 Task: Create Dashboard for student object.
Action: Mouse moved to (366, 73)
Screenshot: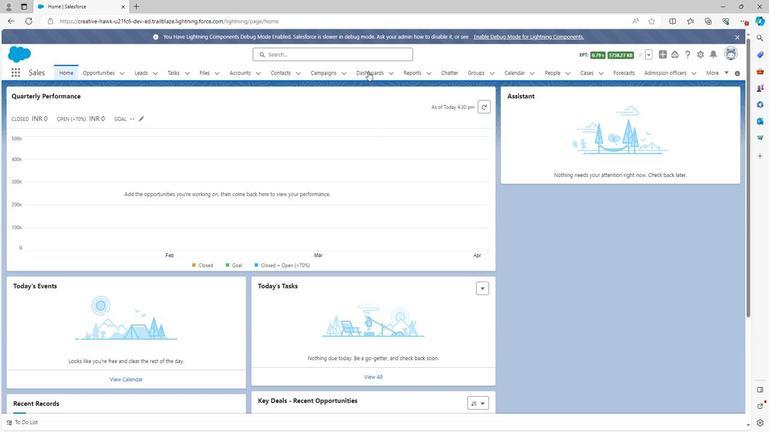 
Action: Mouse pressed left at (366, 73)
Screenshot: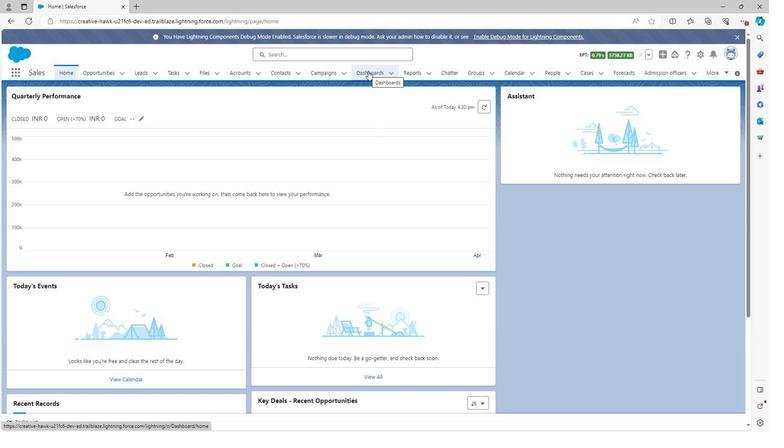
Action: Mouse moved to (690, 104)
Screenshot: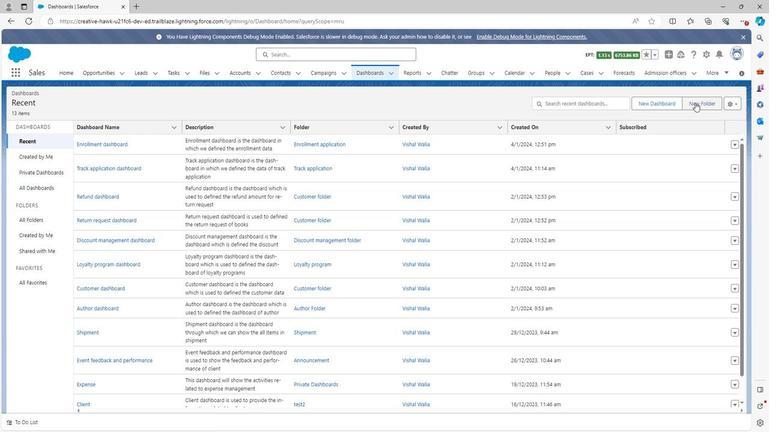 
Action: Mouse pressed left at (690, 104)
Screenshot: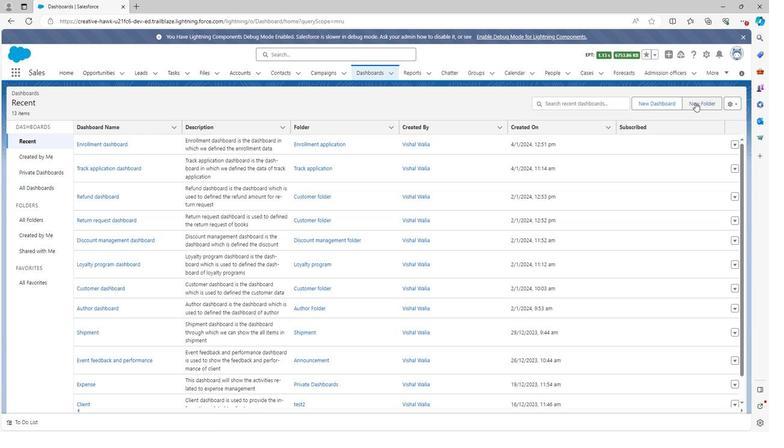 
Action: Mouse moved to (385, 209)
Screenshot: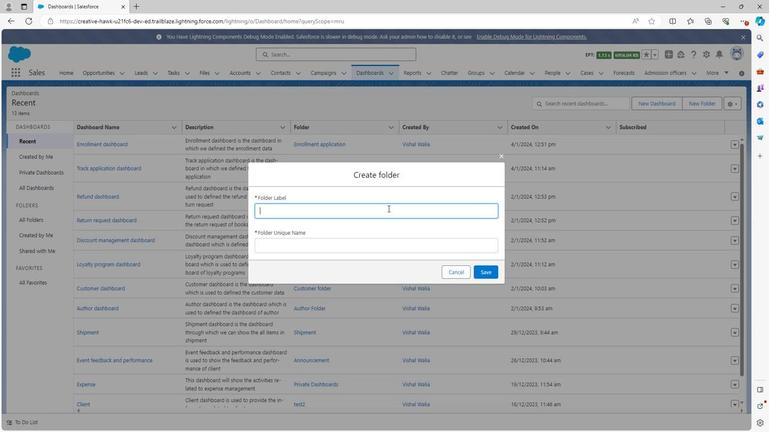
Action: Mouse pressed left at (385, 209)
Screenshot: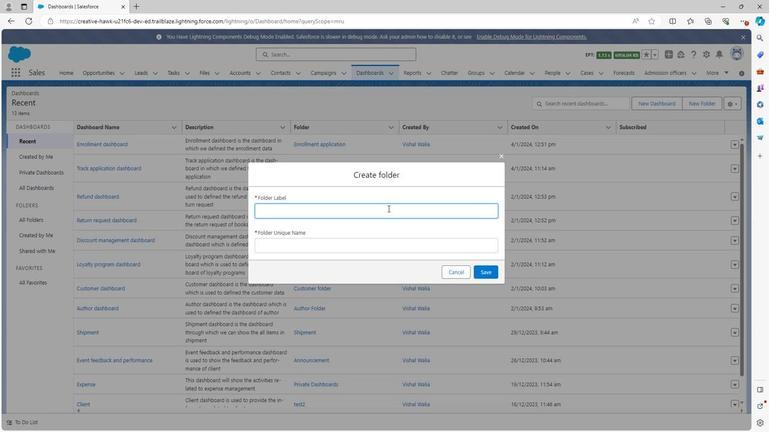 
Action: Key pressed <Key.shift>S
Screenshot: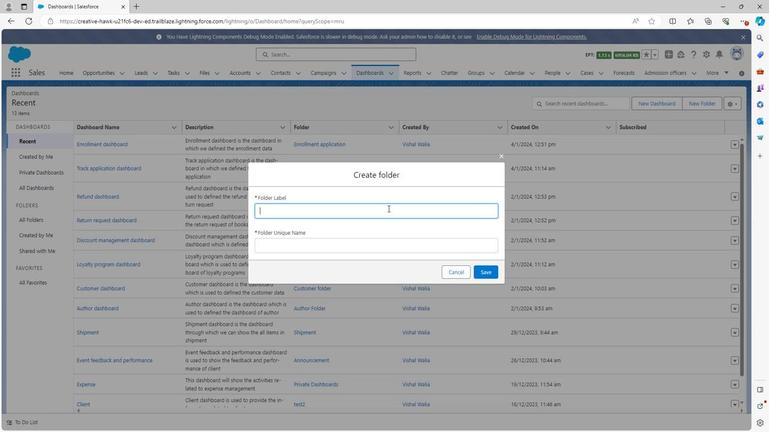 
Action: Mouse moved to (384, 209)
Screenshot: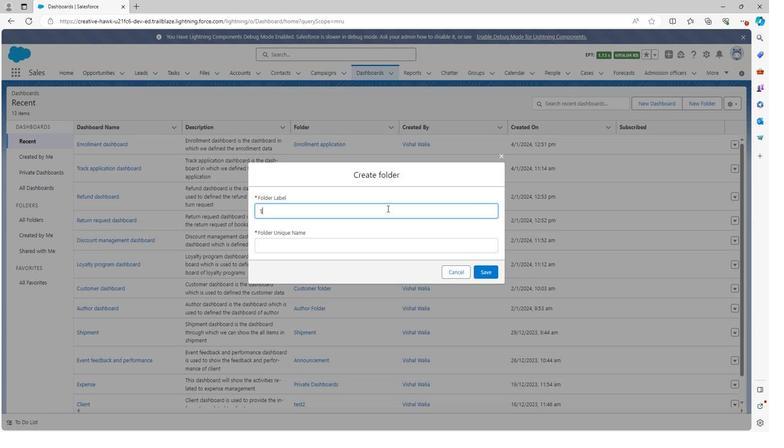 
Action: Key pressed t
Screenshot: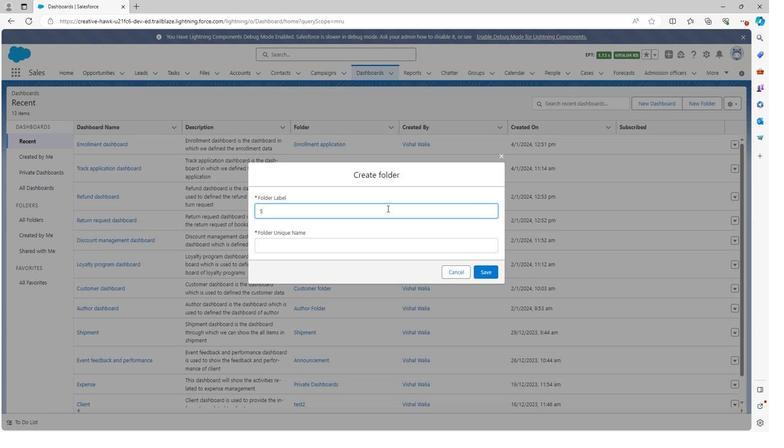 
Action: Mouse moved to (384, 208)
Screenshot: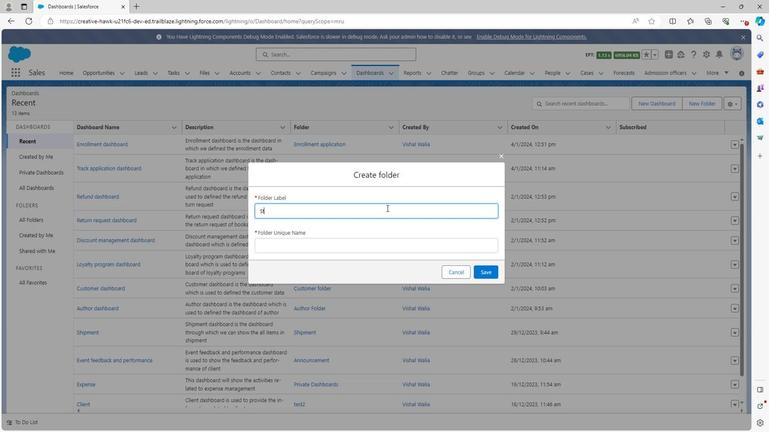 
Action: Key pressed u
Screenshot: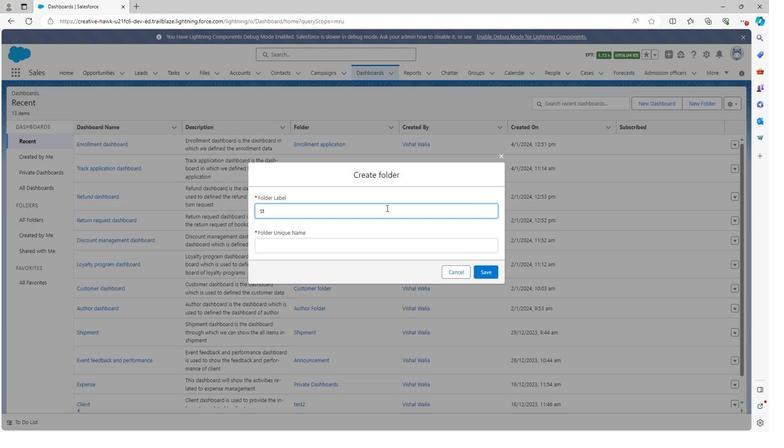 
Action: Mouse moved to (382, 208)
Screenshot: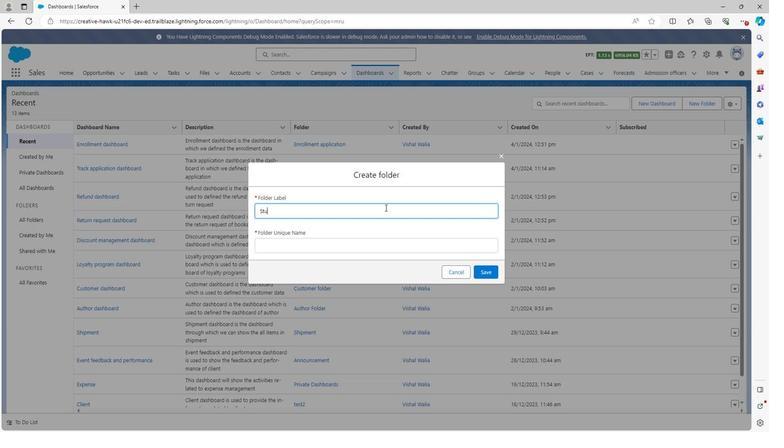 
Action: Key pressed de
Screenshot: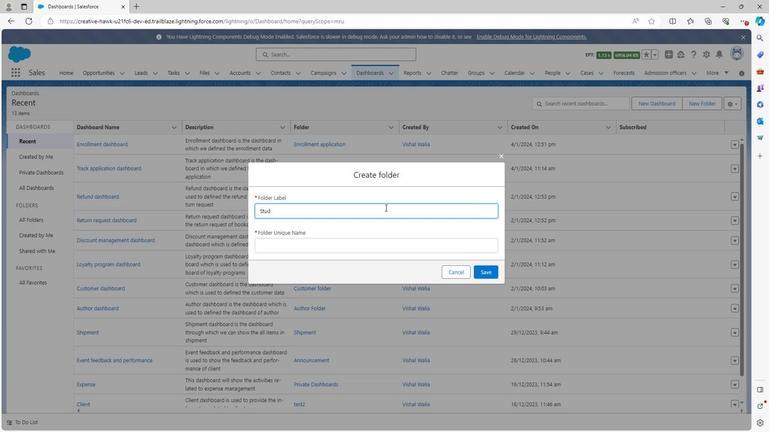 
Action: Mouse moved to (381, 207)
Screenshot: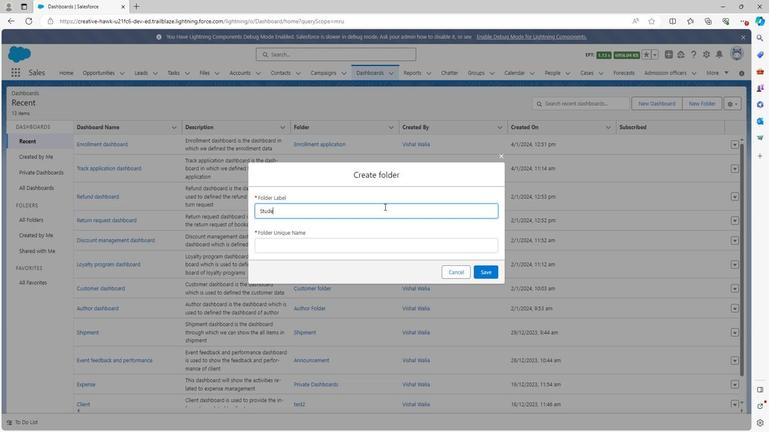
Action: Key pressed nt<Key.space>dashbo
Screenshot: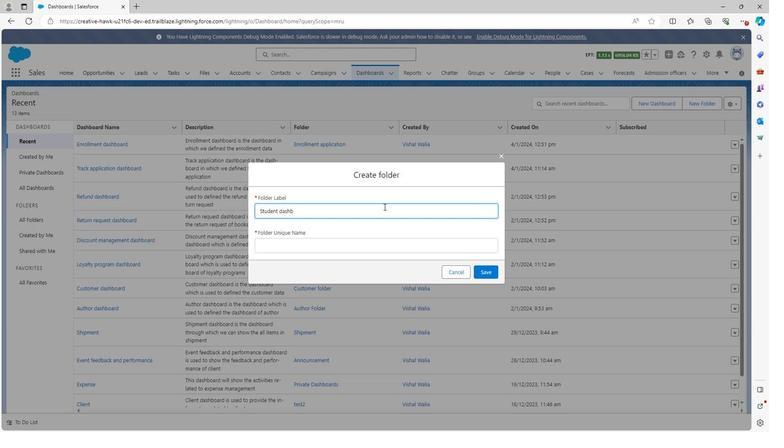 
Action: Mouse moved to (381, 207)
Screenshot: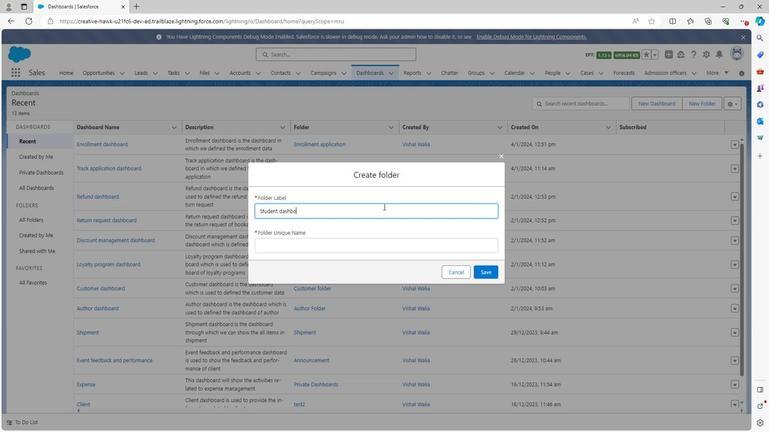 
Action: Key pressed ar
Screenshot: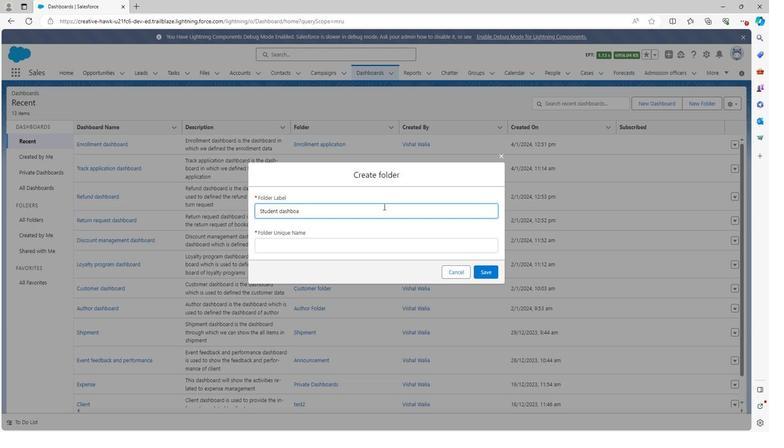 
Action: Mouse moved to (381, 216)
Screenshot: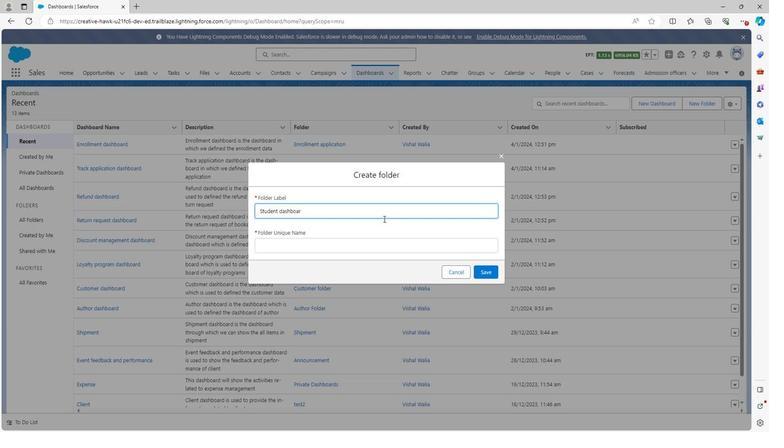 
Action: Key pressed d
Screenshot: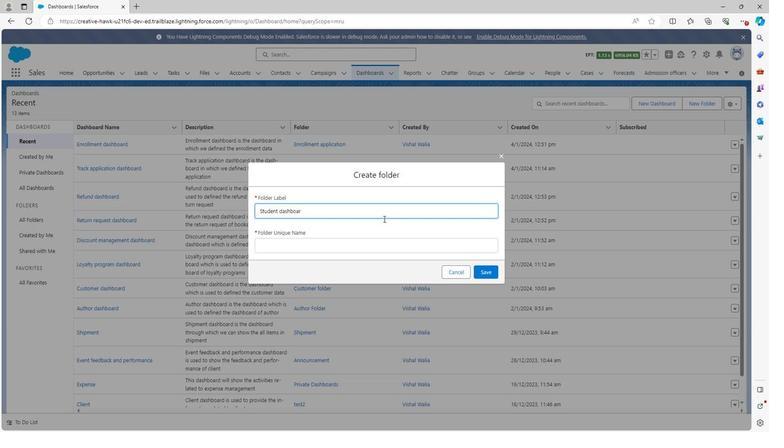 
Action: Mouse moved to (377, 239)
Screenshot: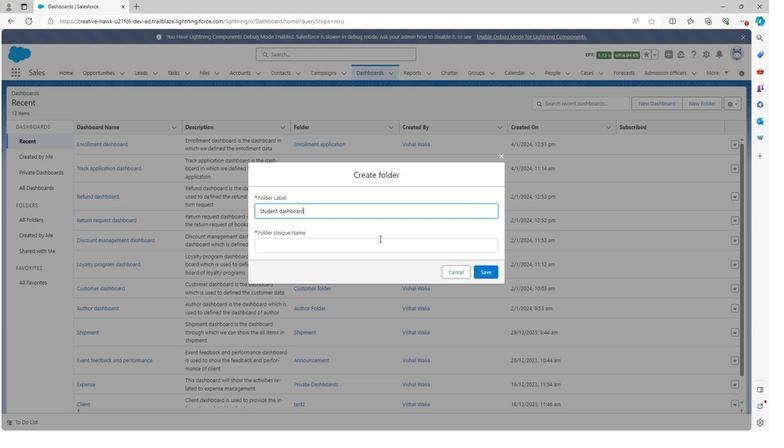 
Action: Mouse pressed left at (377, 239)
Screenshot: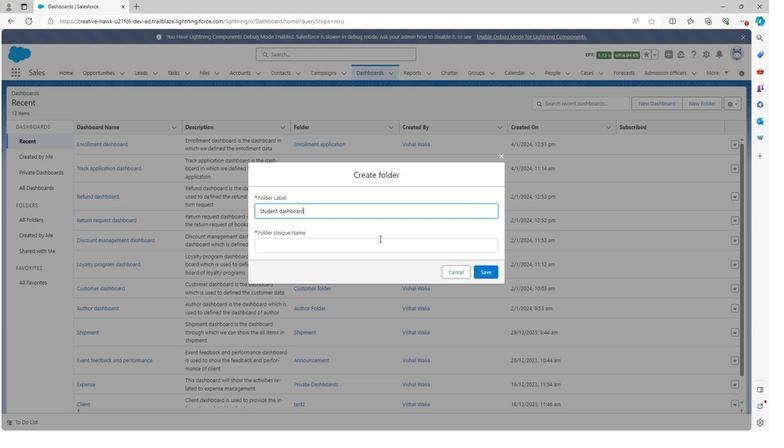 
Action: Mouse moved to (478, 274)
Screenshot: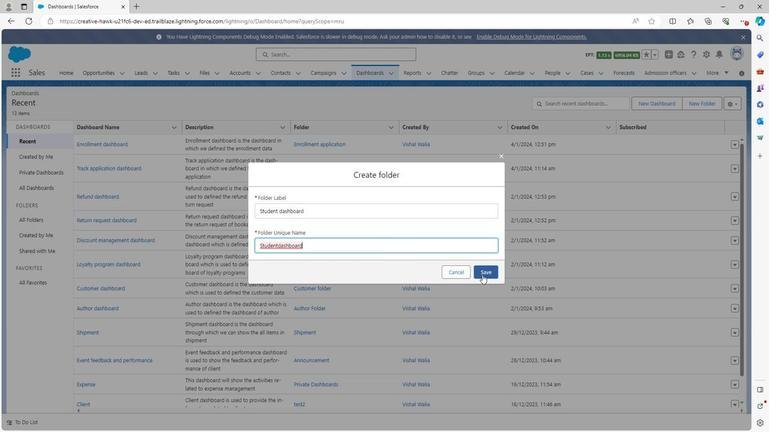 
Action: Mouse pressed left at (478, 274)
Screenshot: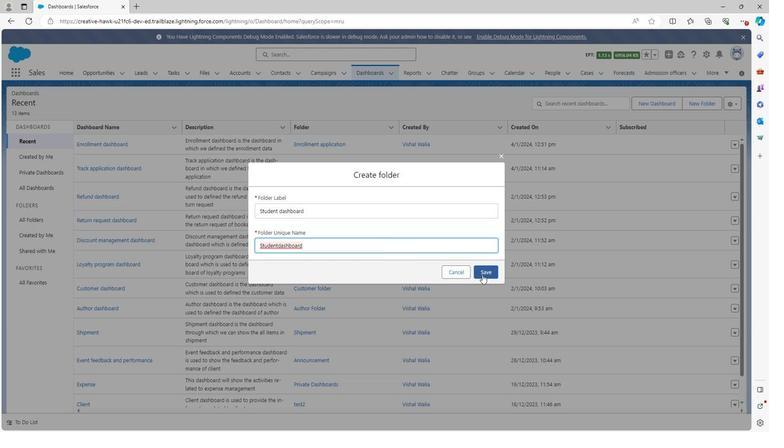 
Action: Mouse moved to (617, 108)
Screenshot: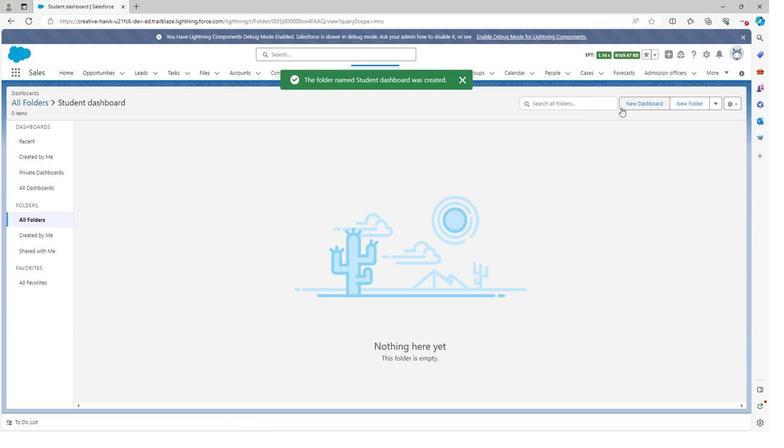 
Action: Mouse pressed left at (617, 108)
Screenshot: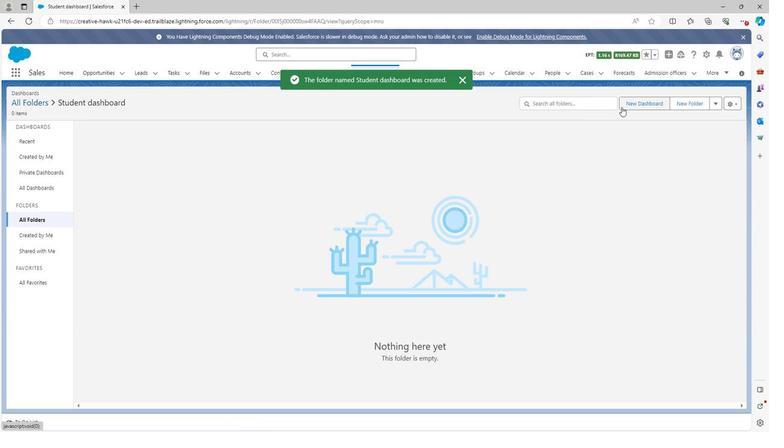 
Action: Mouse moved to (313, 213)
Screenshot: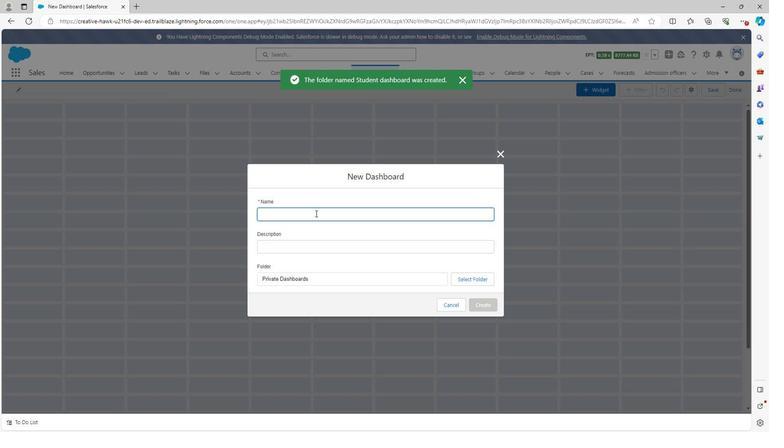 
Action: Mouse pressed left at (313, 213)
Screenshot: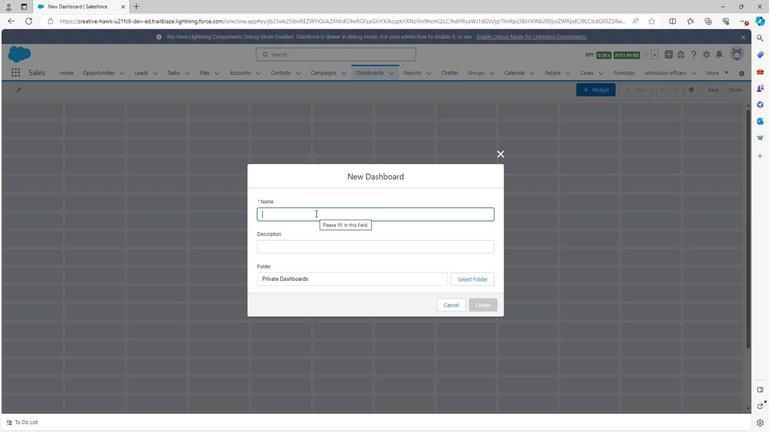 
Action: Key pressed <Key.shift>Student<Key.space>dashboardd
Screenshot: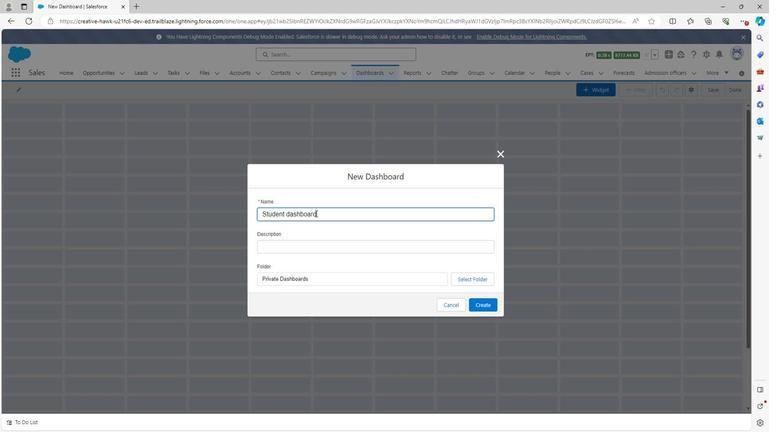 
Action: Mouse moved to (344, 264)
Screenshot: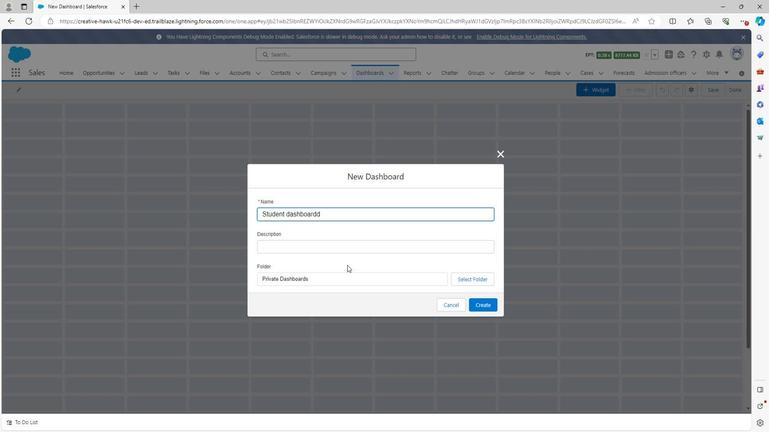 
Action: Key pressed <Key.backspace>
Screenshot: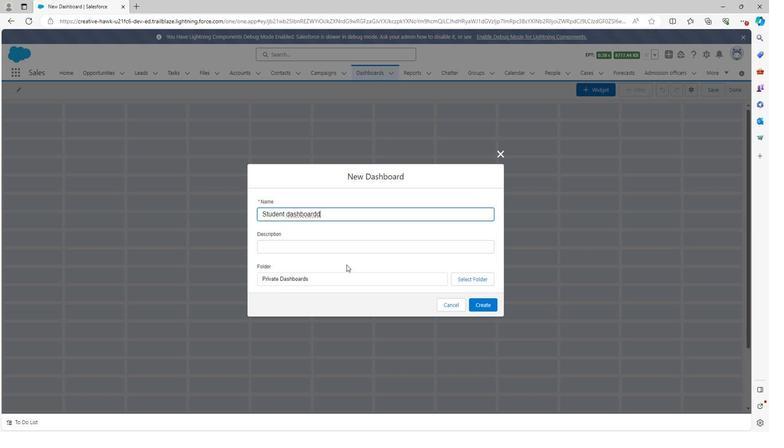 
Action: Mouse moved to (338, 247)
Screenshot: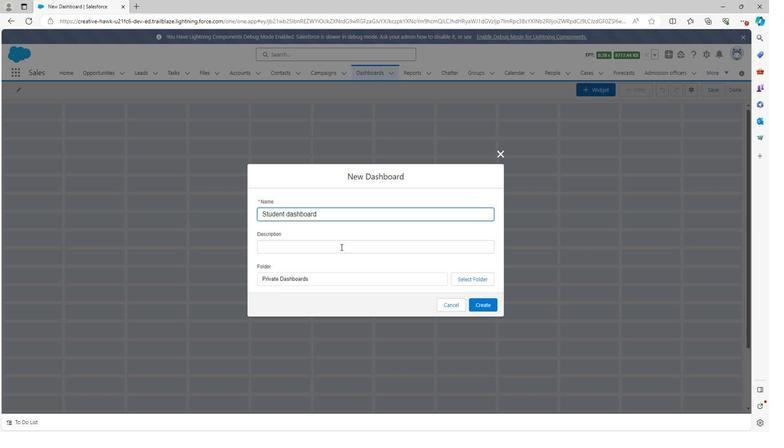 
Action: Mouse pressed left at (338, 247)
Screenshot: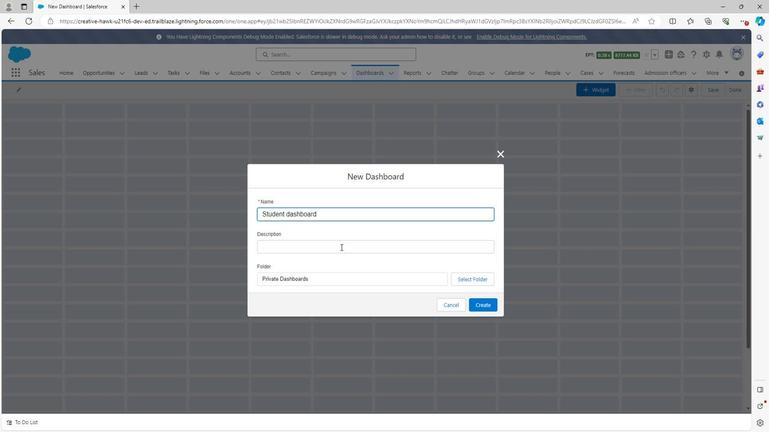 
Action: Key pressed <Key.shift>Student<Key.space>dashboard<Key.space>is<Key.space>the<Key.space>dashboard<Key.space>in<Key.space>we<Key.space>will<Key.space>use<Key.space>student<Key.space>report<Key.space>data<Key.space>and<Key.space>show<Key.space>the<Key.space>whole<Key.space>studem<Key.backspace>nt<Key.space>data
Screenshot: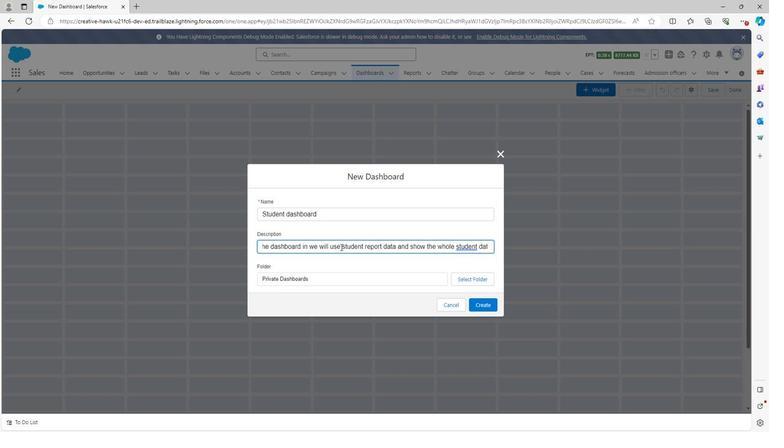 
Action: Mouse moved to (474, 278)
Screenshot: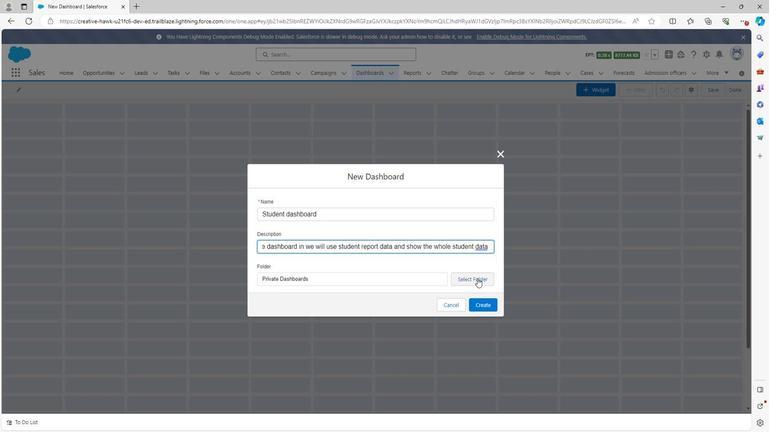 
Action: Mouse pressed left at (474, 278)
Screenshot: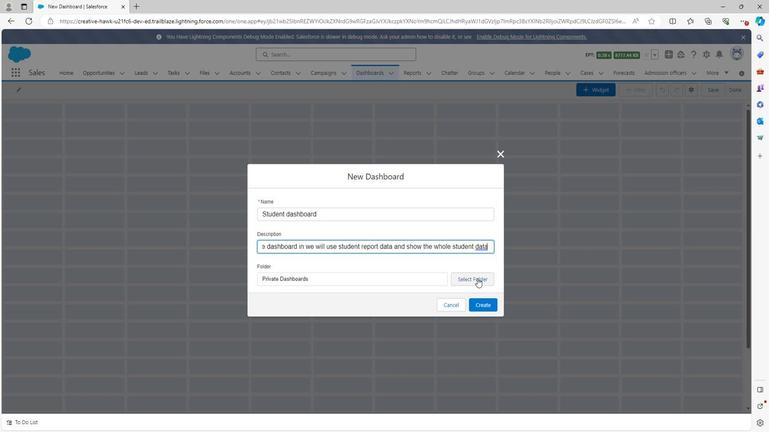 
Action: Mouse moved to (259, 124)
Screenshot: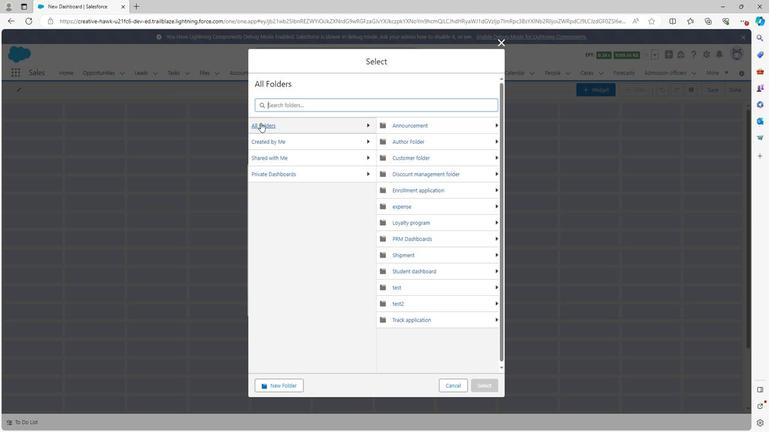 
Action: Mouse pressed left at (259, 124)
Screenshot: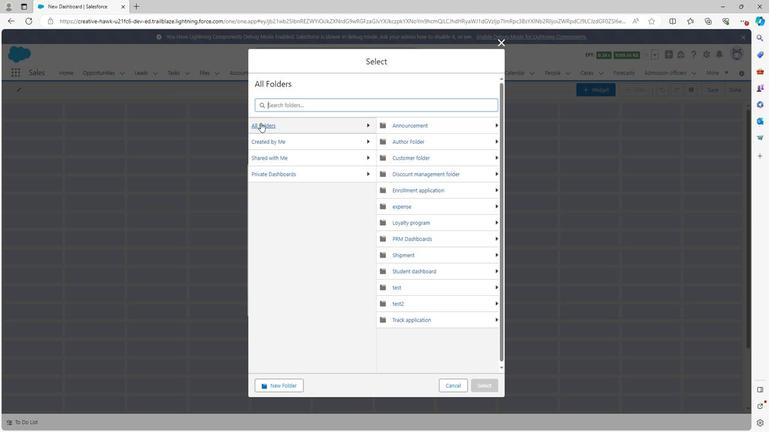 
Action: Mouse moved to (412, 269)
Screenshot: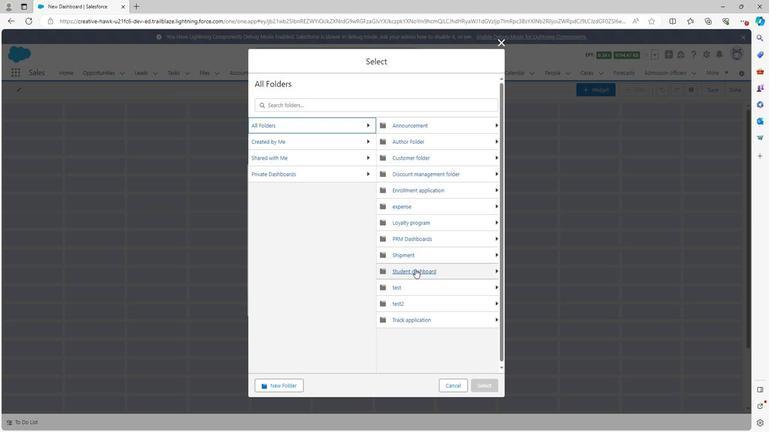 
Action: Mouse pressed left at (412, 269)
Screenshot: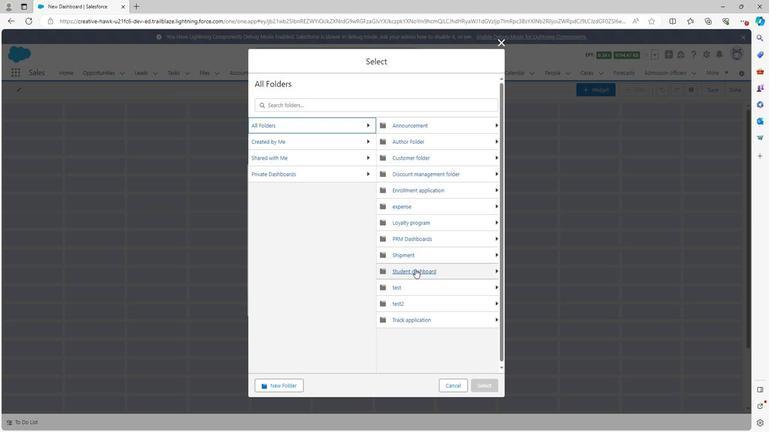 
Action: Mouse moved to (474, 385)
Screenshot: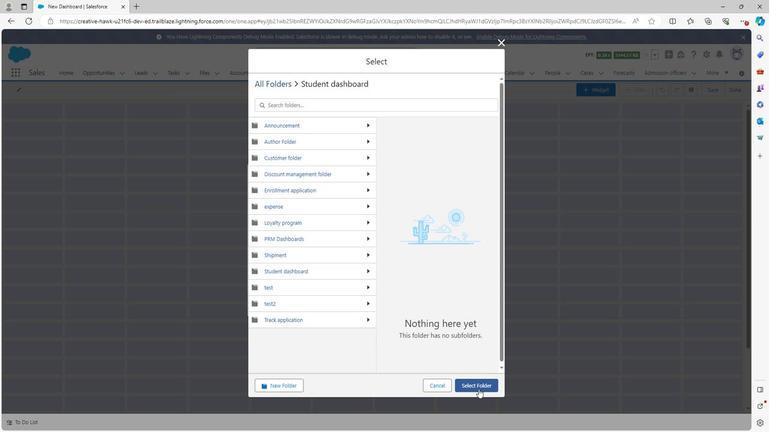 
Action: Mouse pressed left at (474, 385)
Screenshot: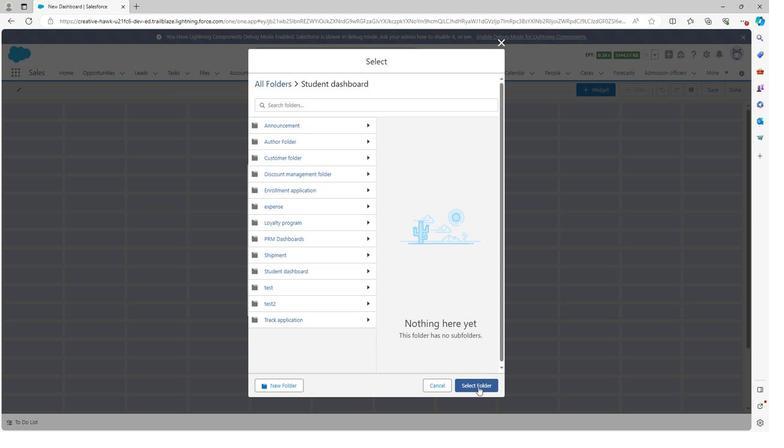 
Action: Mouse moved to (476, 302)
Screenshot: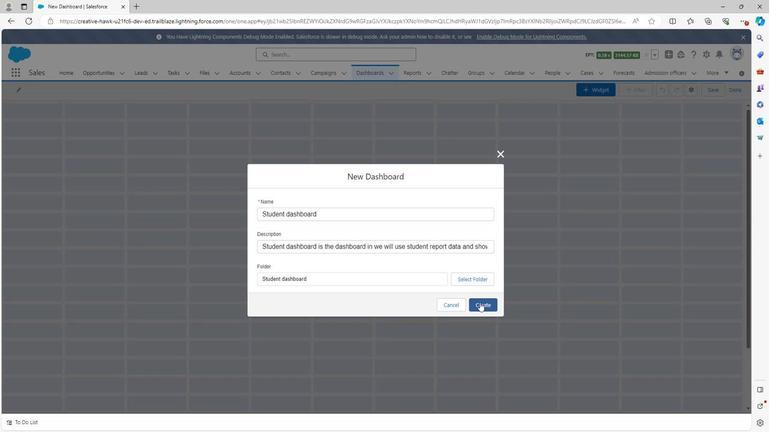 
Action: Mouse pressed left at (476, 302)
Screenshot: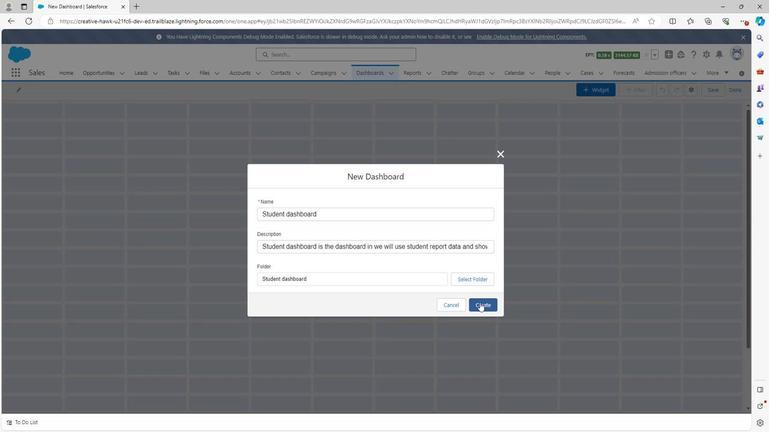 
Action: Mouse moved to (567, 88)
Screenshot: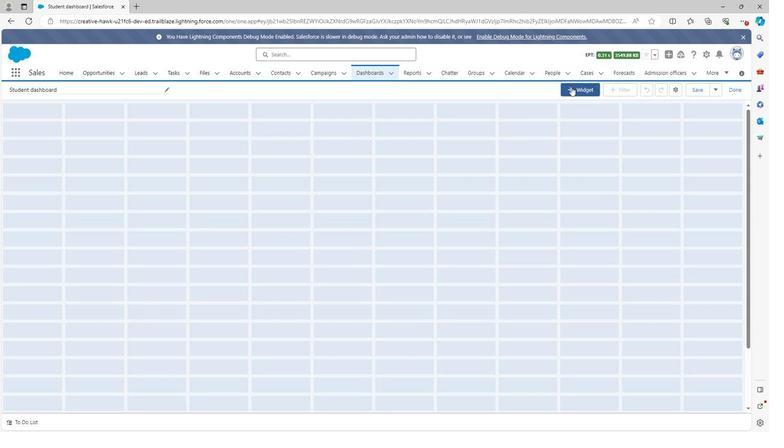 
Action: Mouse pressed left at (567, 88)
Screenshot: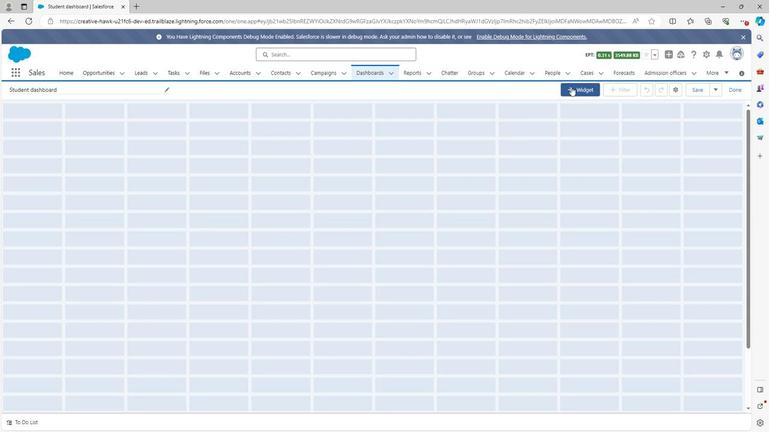 
Action: Mouse moved to (569, 107)
Screenshot: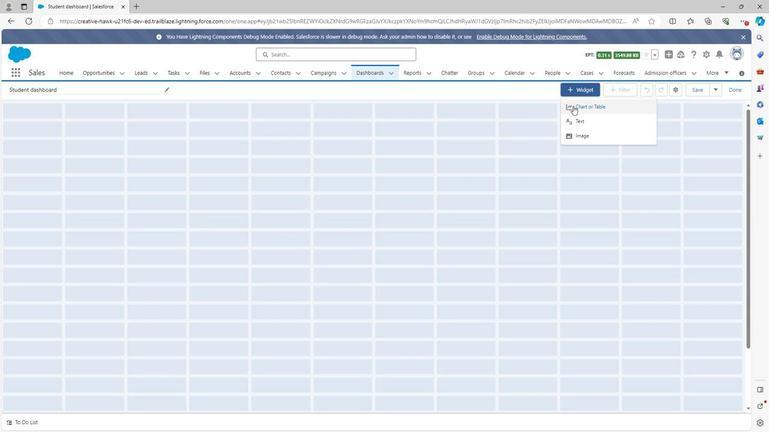 
Action: Mouse pressed left at (569, 107)
Screenshot: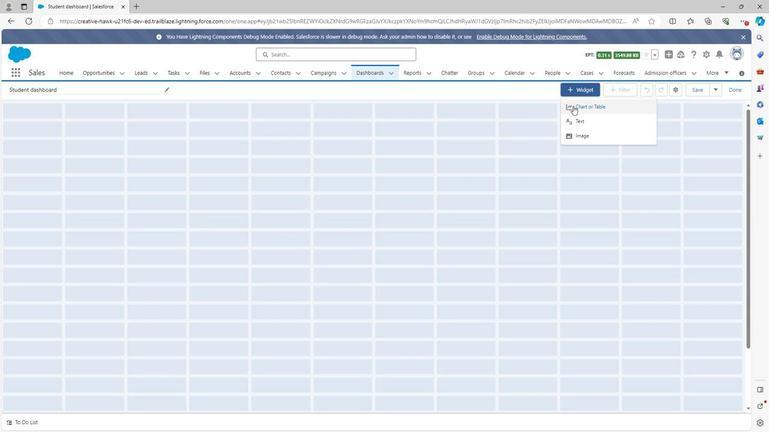 
Action: Mouse moved to (66, 229)
Screenshot: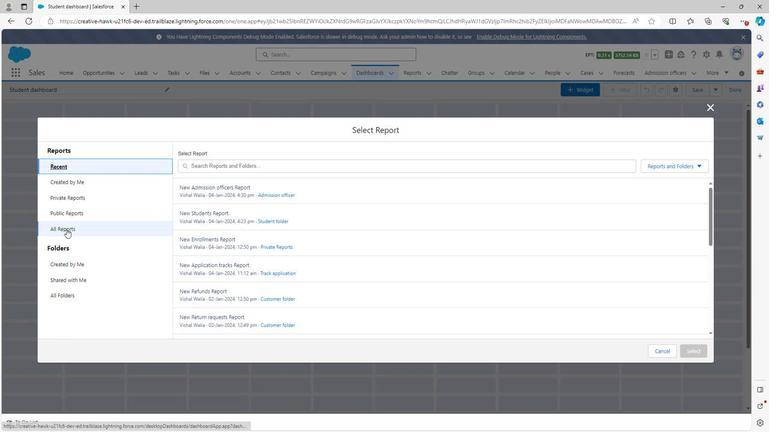 
Action: Mouse pressed left at (66, 229)
Screenshot: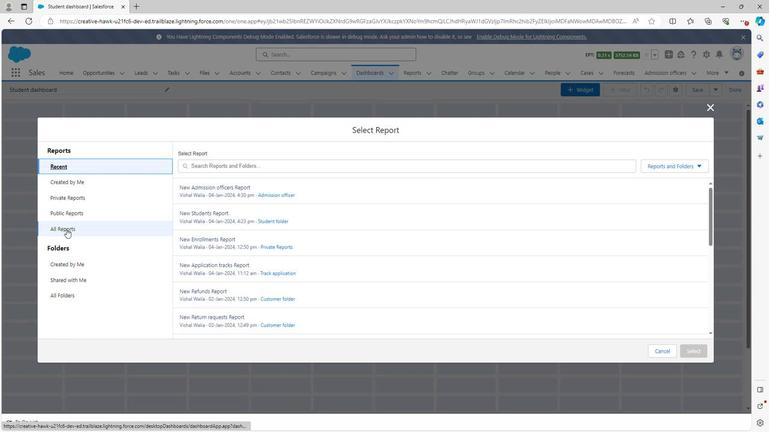 
Action: Mouse moved to (69, 165)
Screenshot: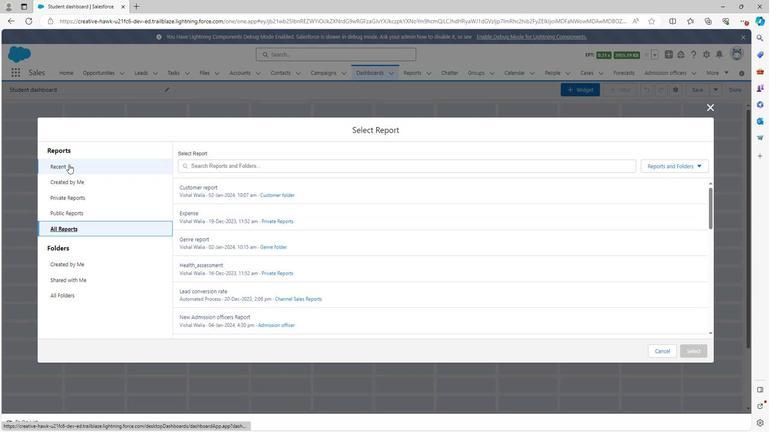 
Action: Mouse pressed left at (69, 165)
Screenshot: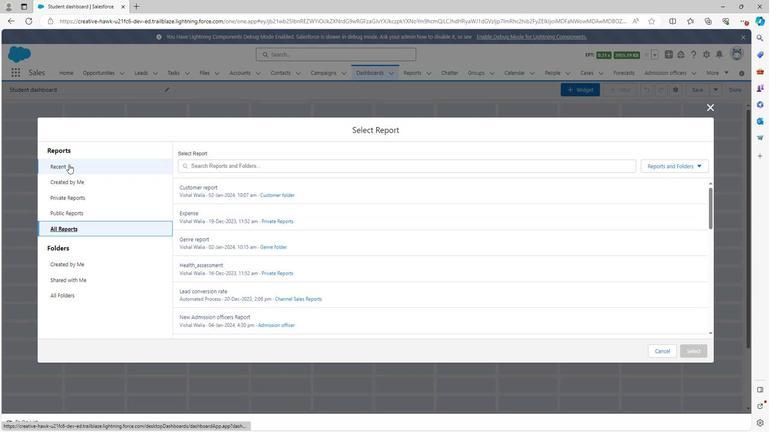 
Action: Mouse moved to (205, 211)
Screenshot: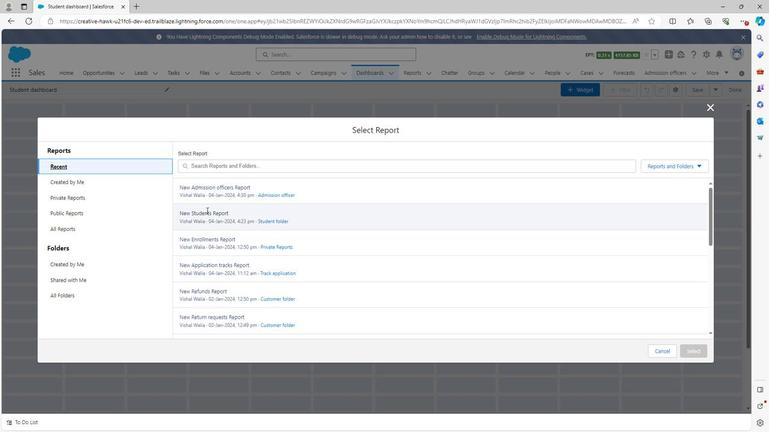 
Action: Mouse pressed left at (205, 211)
Screenshot: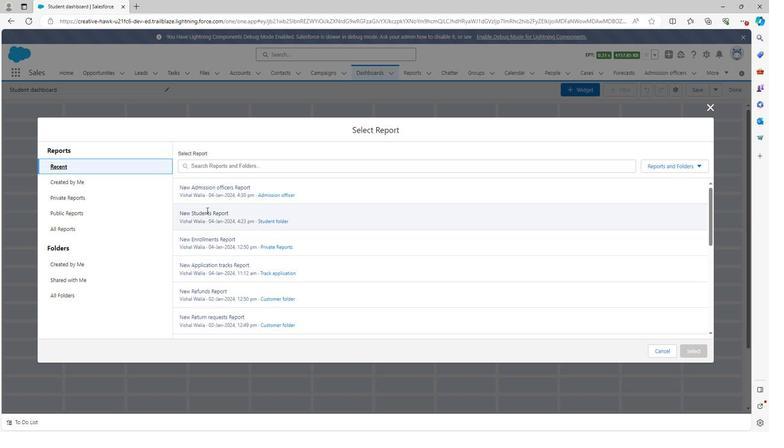 
Action: Mouse moved to (688, 346)
Screenshot: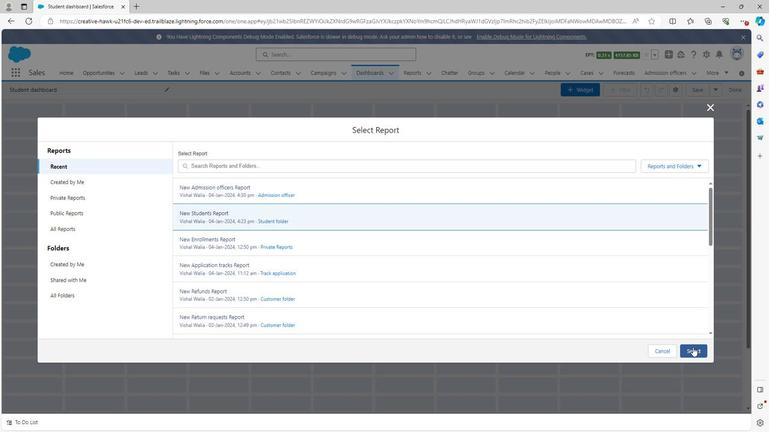 
Action: Mouse pressed left at (688, 346)
Screenshot: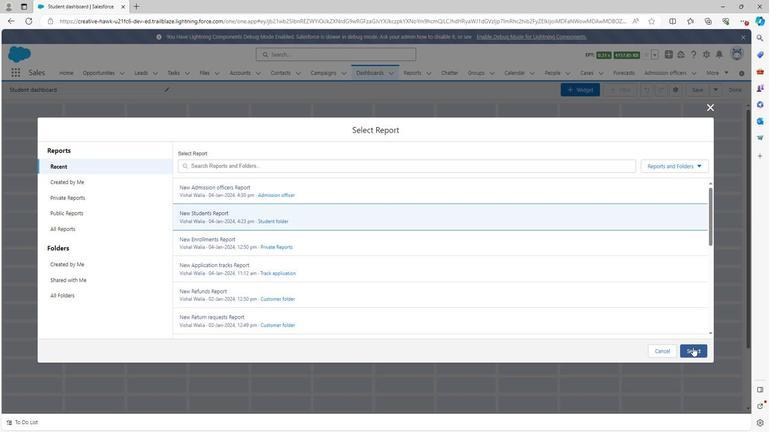 
Action: Mouse moved to (504, 367)
Screenshot: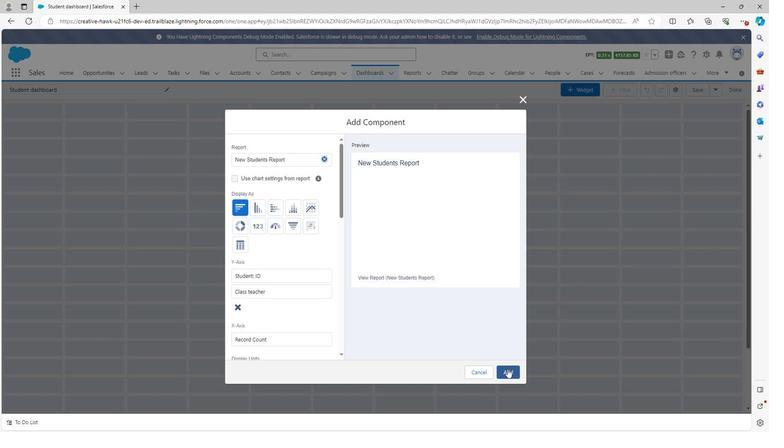 
Action: Mouse pressed left at (504, 367)
Screenshot: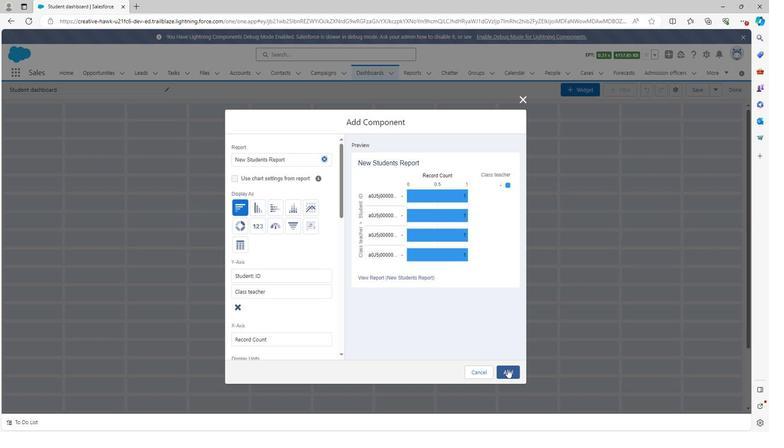 
Action: Mouse moved to (726, 91)
Screenshot: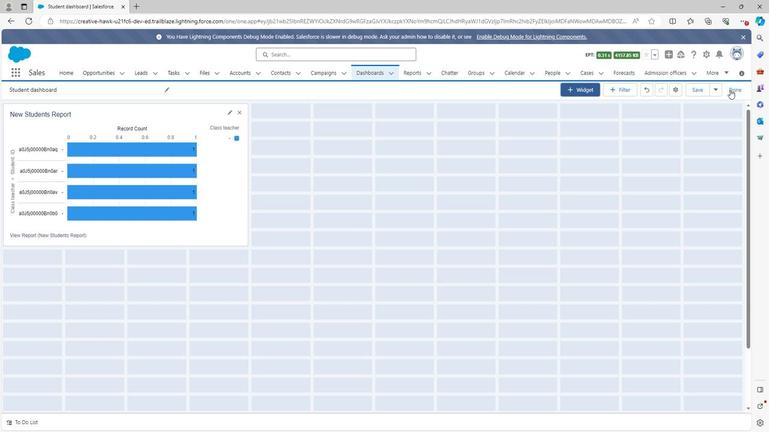 
Action: Mouse pressed left at (726, 91)
Screenshot: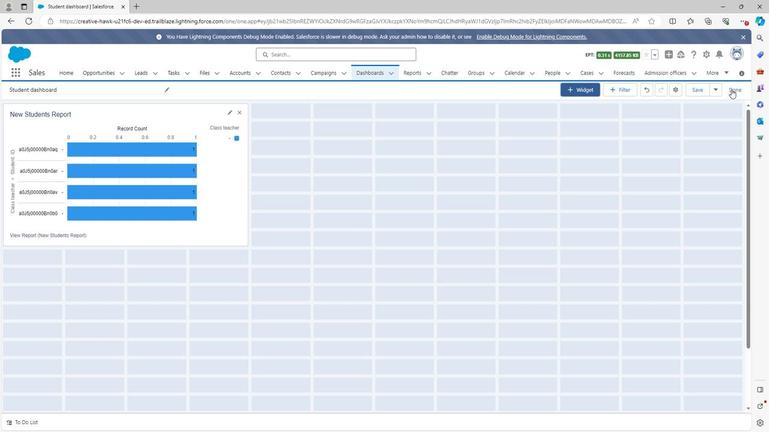 
Action: Mouse moved to (482, 271)
Screenshot: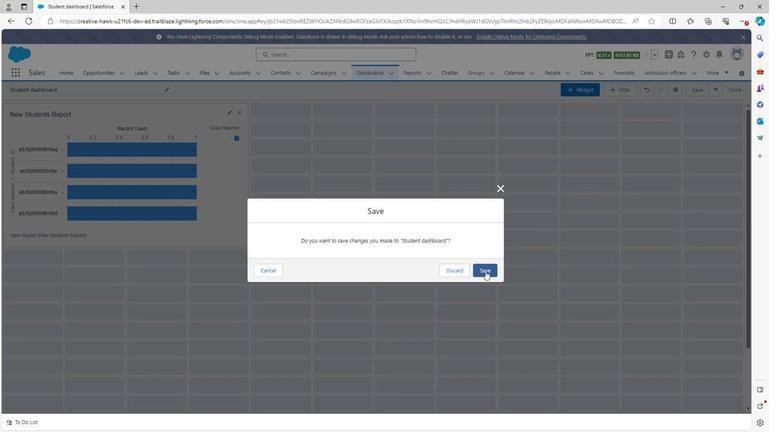 
Action: Mouse pressed left at (482, 271)
Screenshot: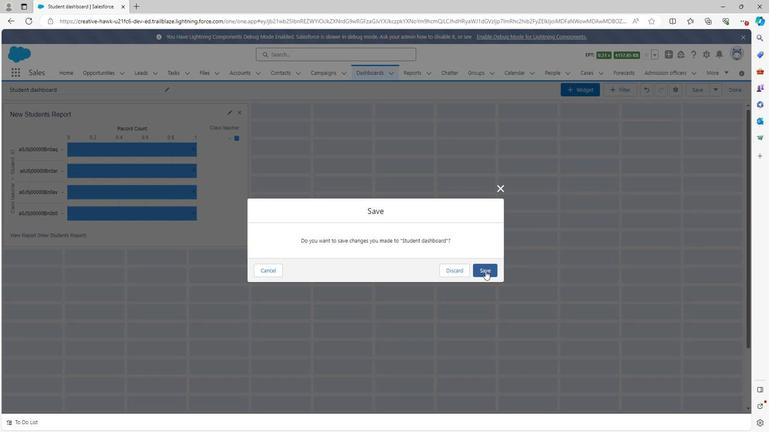 
Action: Mouse moved to (370, 70)
Screenshot: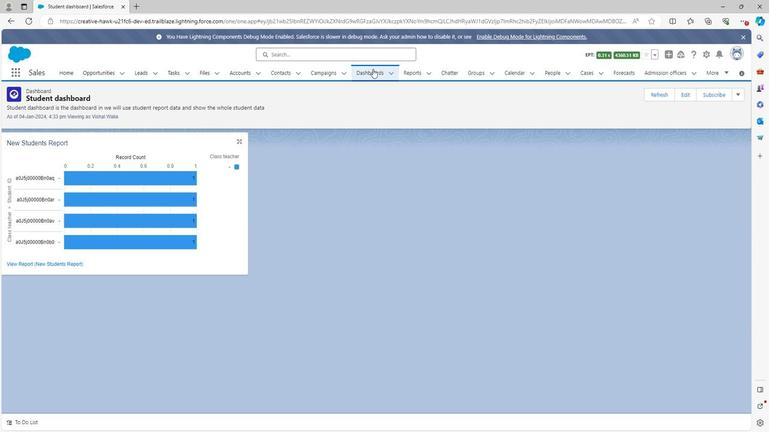 
Action: Mouse pressed left at (370, 70)
Screenshot: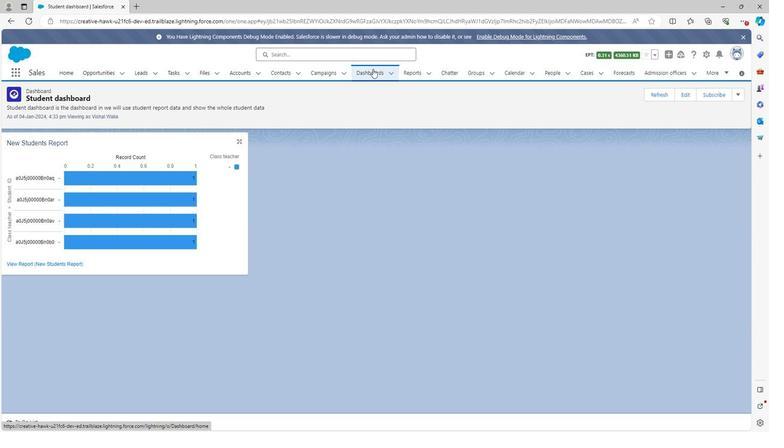 
Action: Mouse moved to (99, 152)
Screenshot: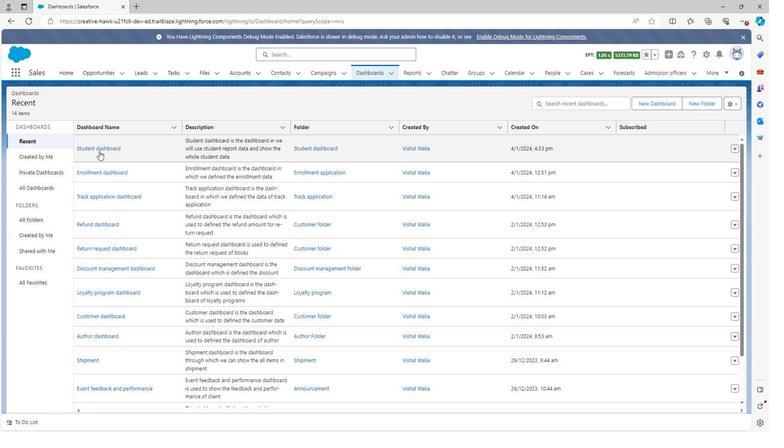 
Action: Mouse pressed left at (99, 152)
Screenshot: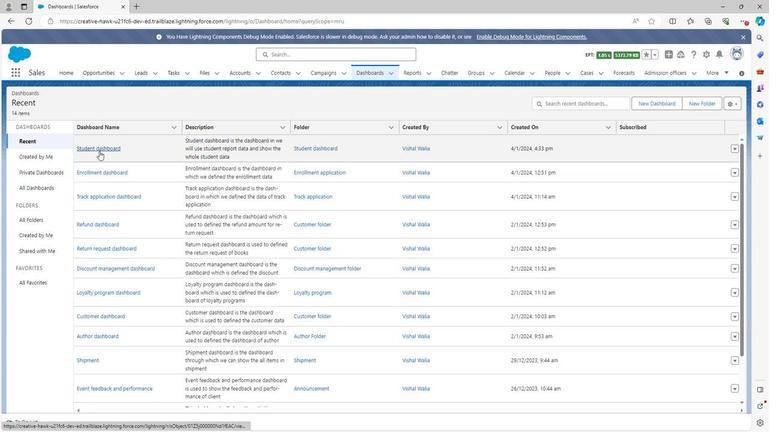 
Action: Mouse moved to (364, 70)
Screenshot: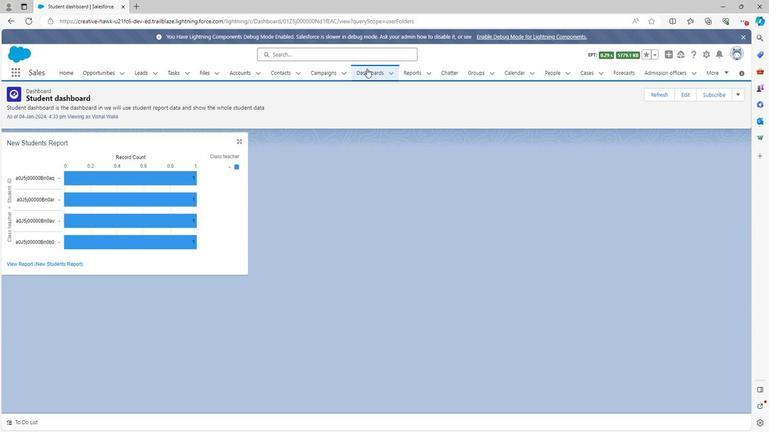
Action: Mouse pressed left at (364, 70)
Screenshot: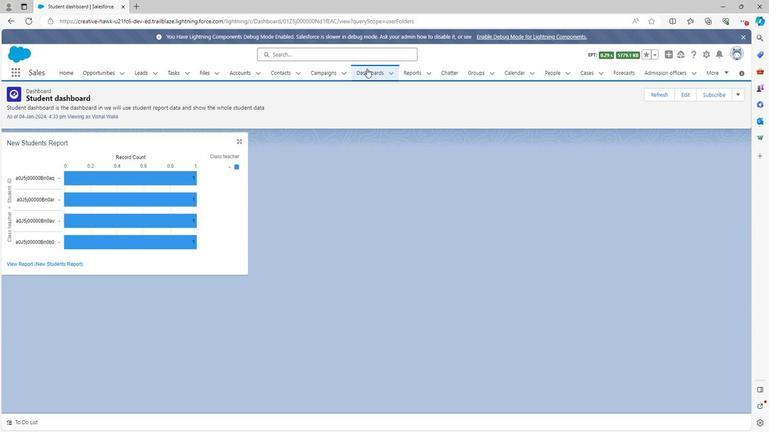 
Action: Mouse moved to (96, 151)
Screenshot: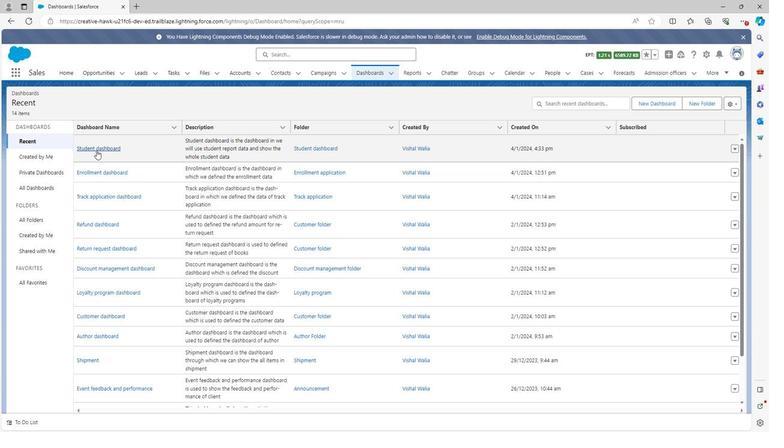 
Action: Mouse pressed left at (96, 151)
Screenshot: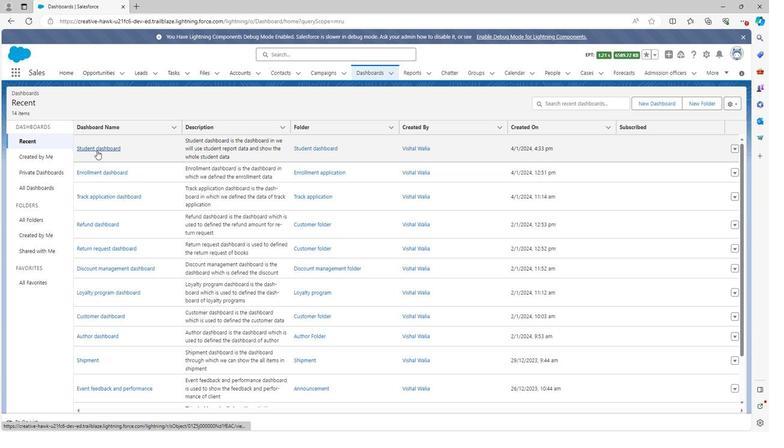 
Action: Mouse moved to (168, 167)
Screenshot: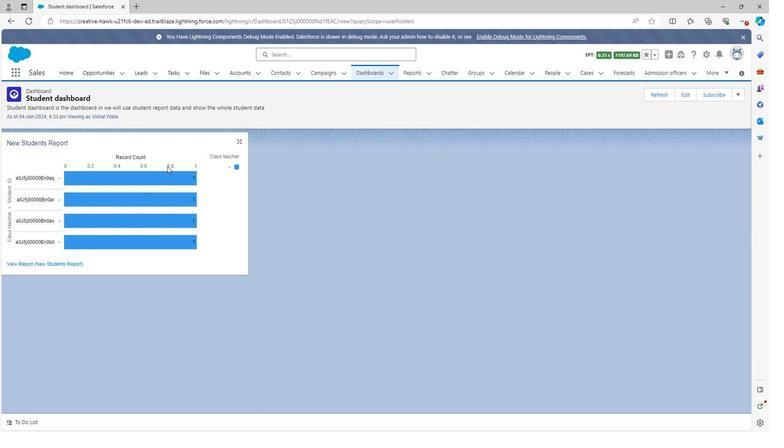 
